 Task: Plan a hiking trip to a nearby trail on the 20th at 9:00 AM.
Action: Mouse moved to (57, 145)
Screenshot: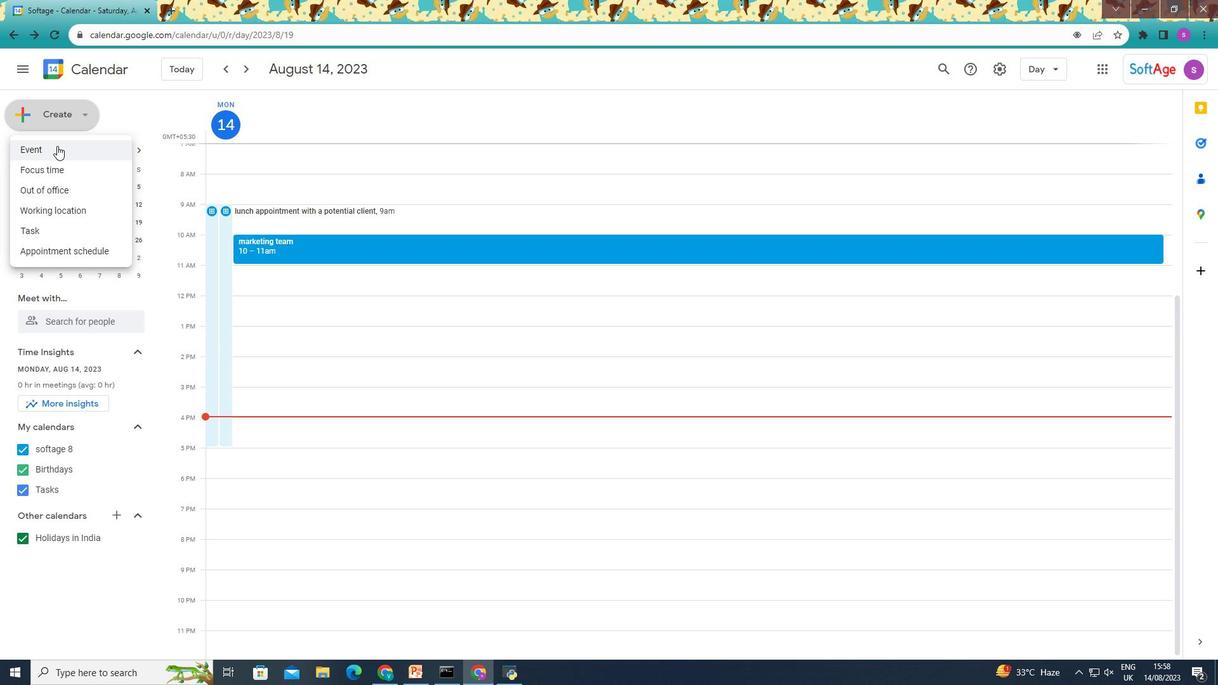 
Action: Mouse pressed left at (57, 145)
Screenshot: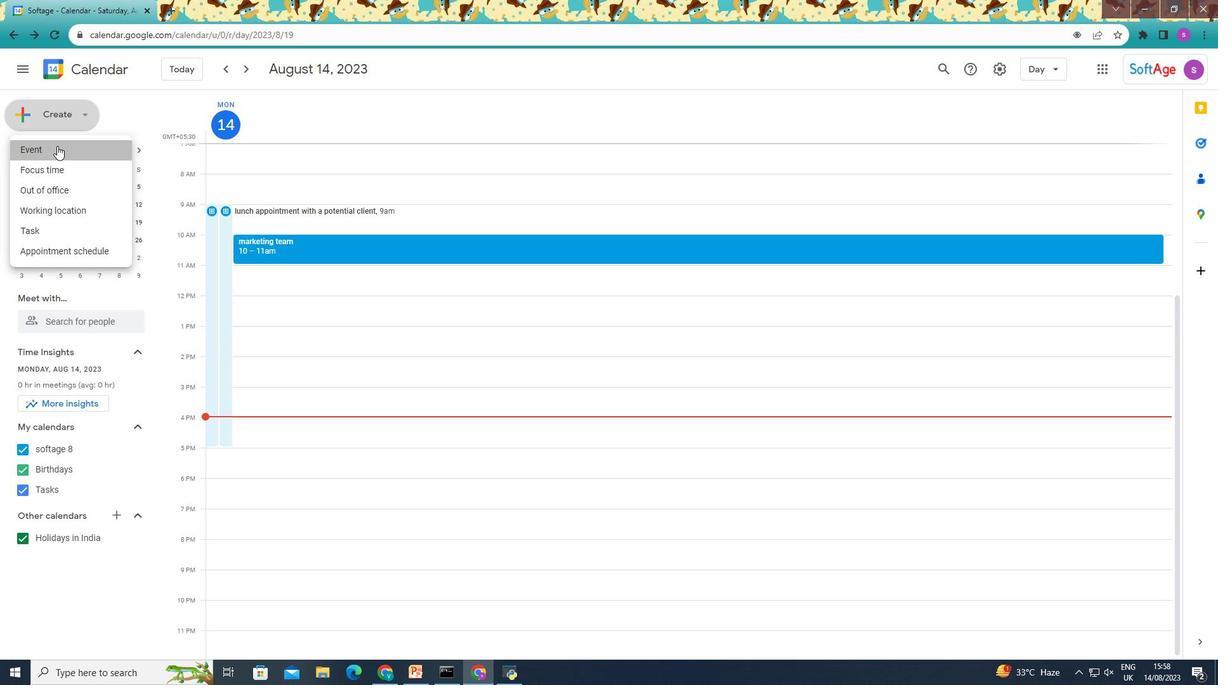
Action: Mouse moved to (574, 232)
Screenshot: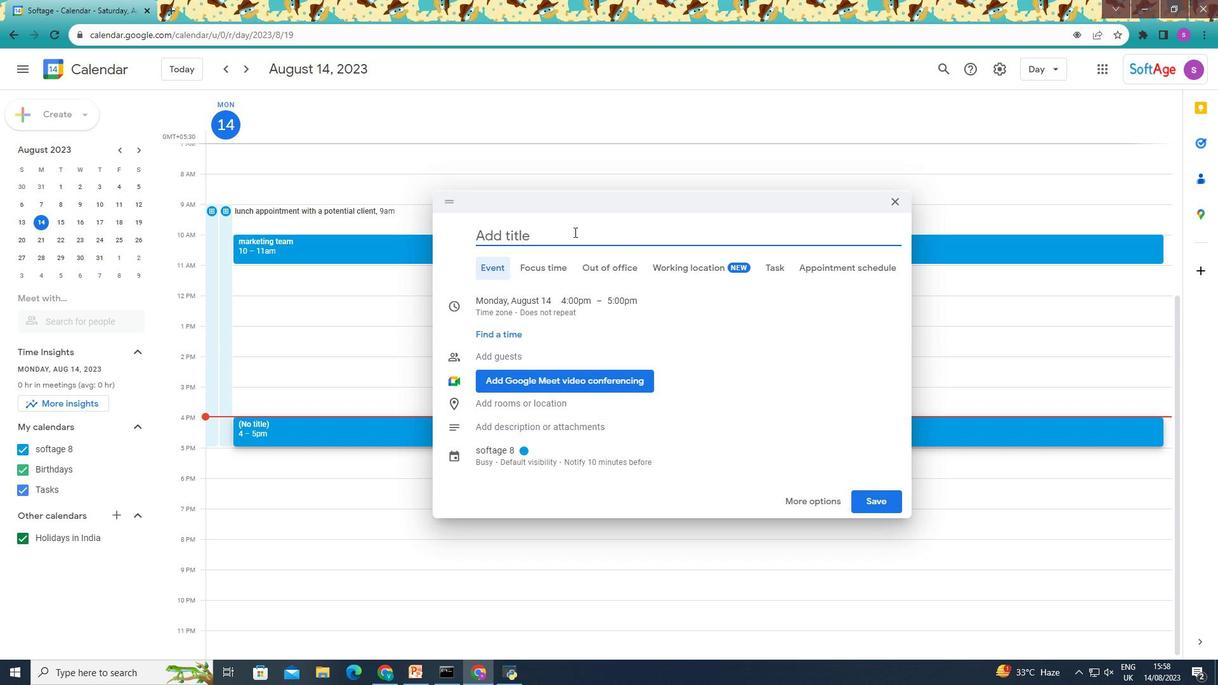 
Action: Mouse pressed left at (574, 232)
Screenshot: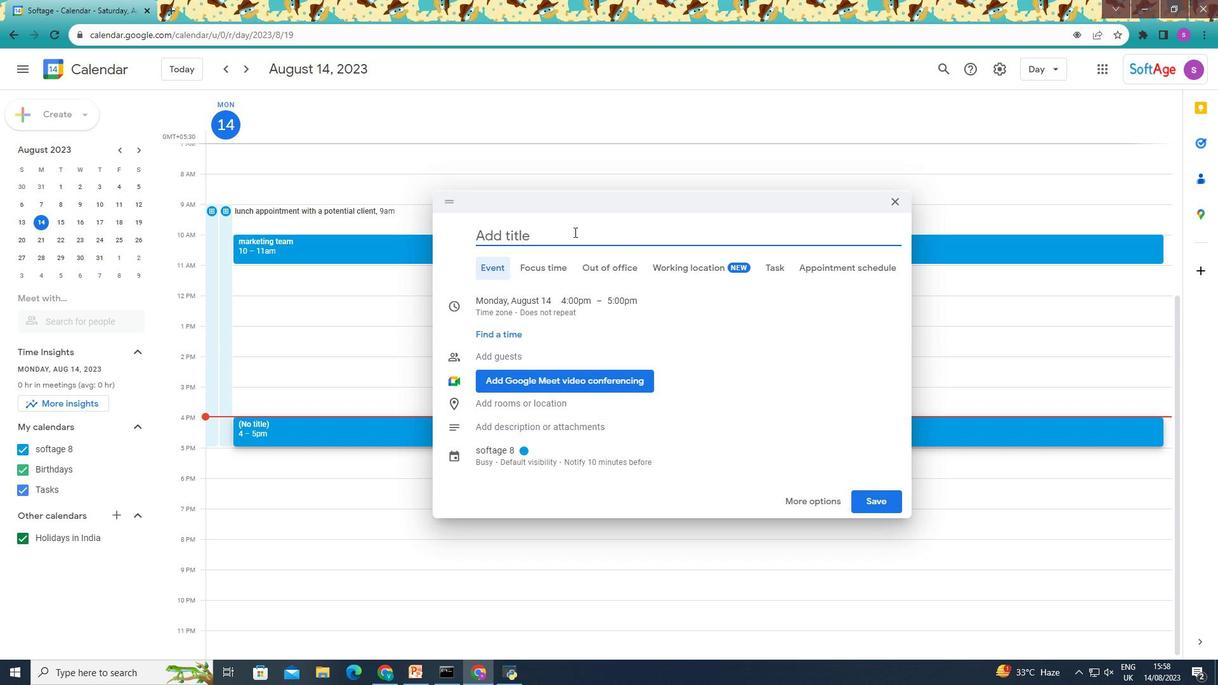
Action: Key pressed <Key.shift>Trail<Key.space>
Screenshot: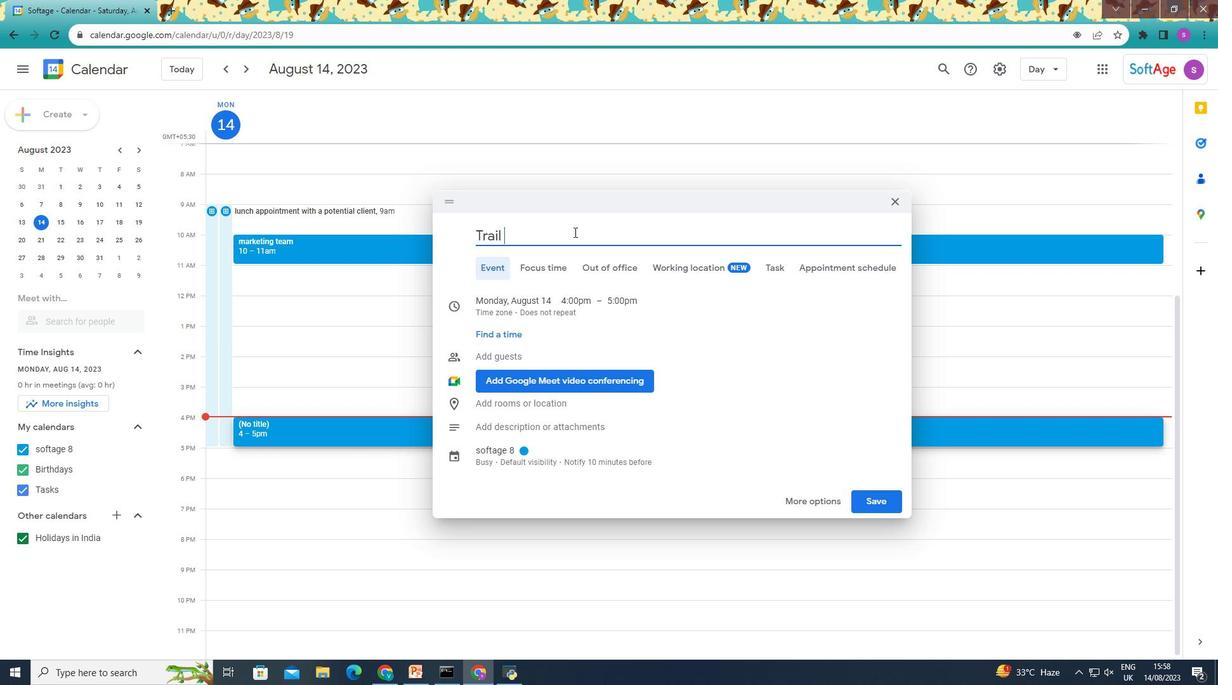 
Action: Mouse moved to (527, 302)
Screenshot: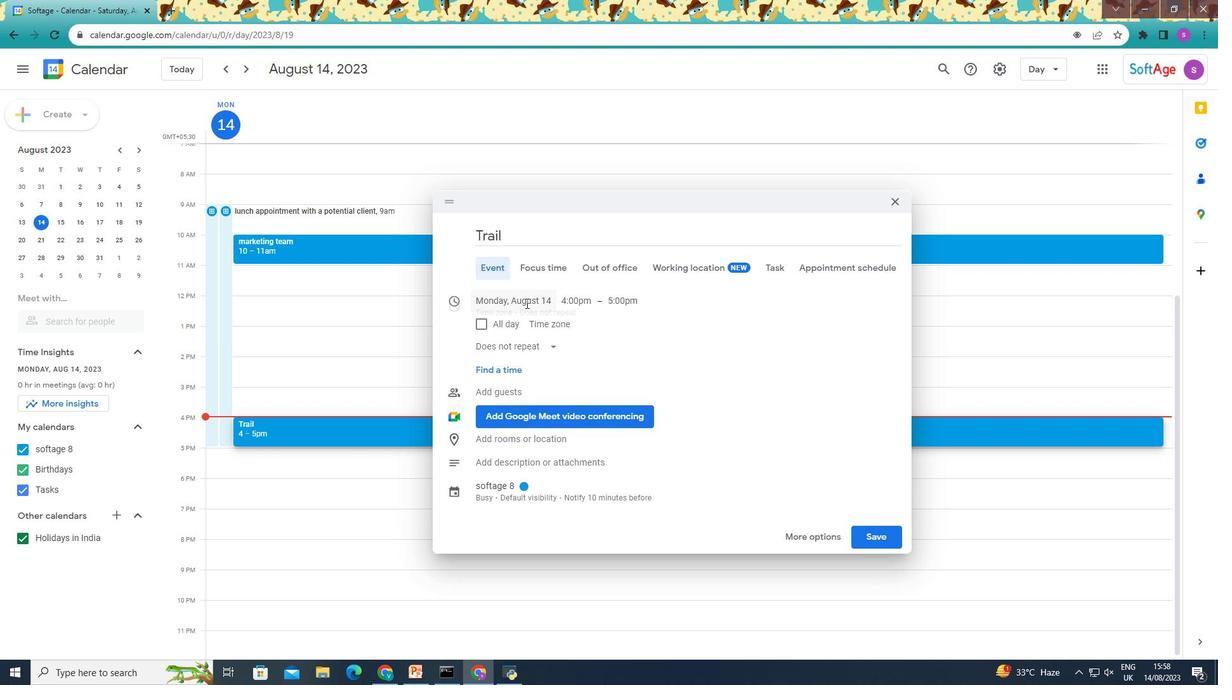 
Action: Mouse pressed left at (527, 302)
Screenshot: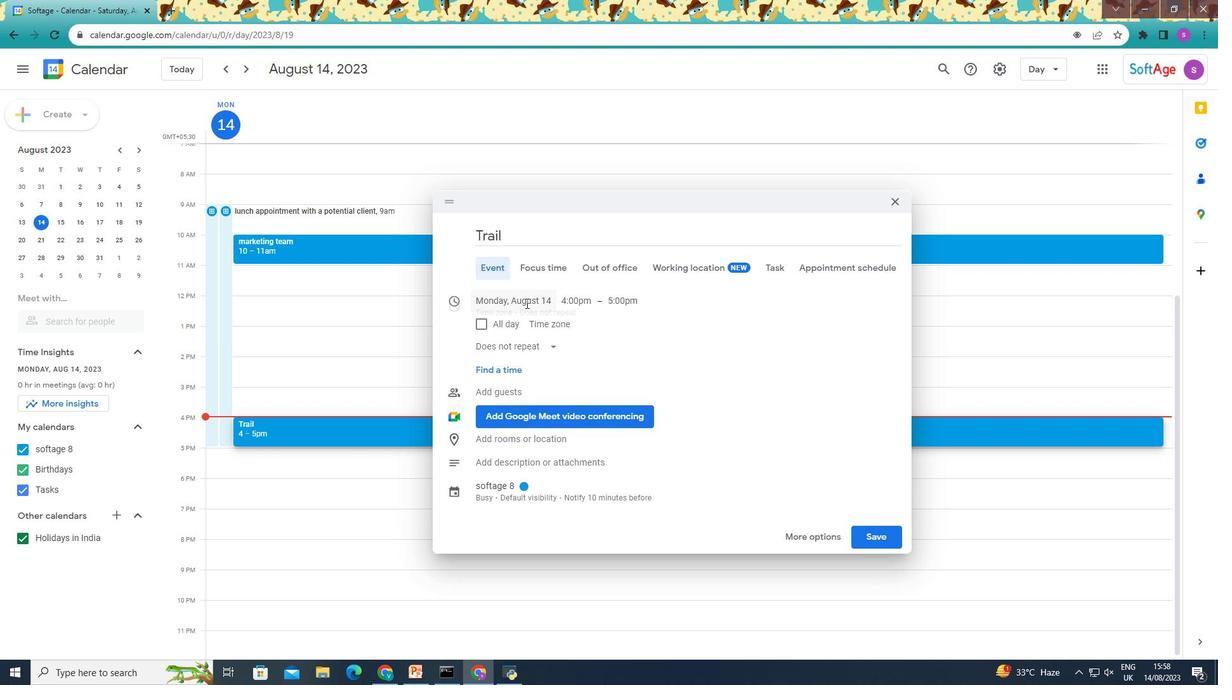 
Action: Mouse moved to (491, 416)
Screenshot: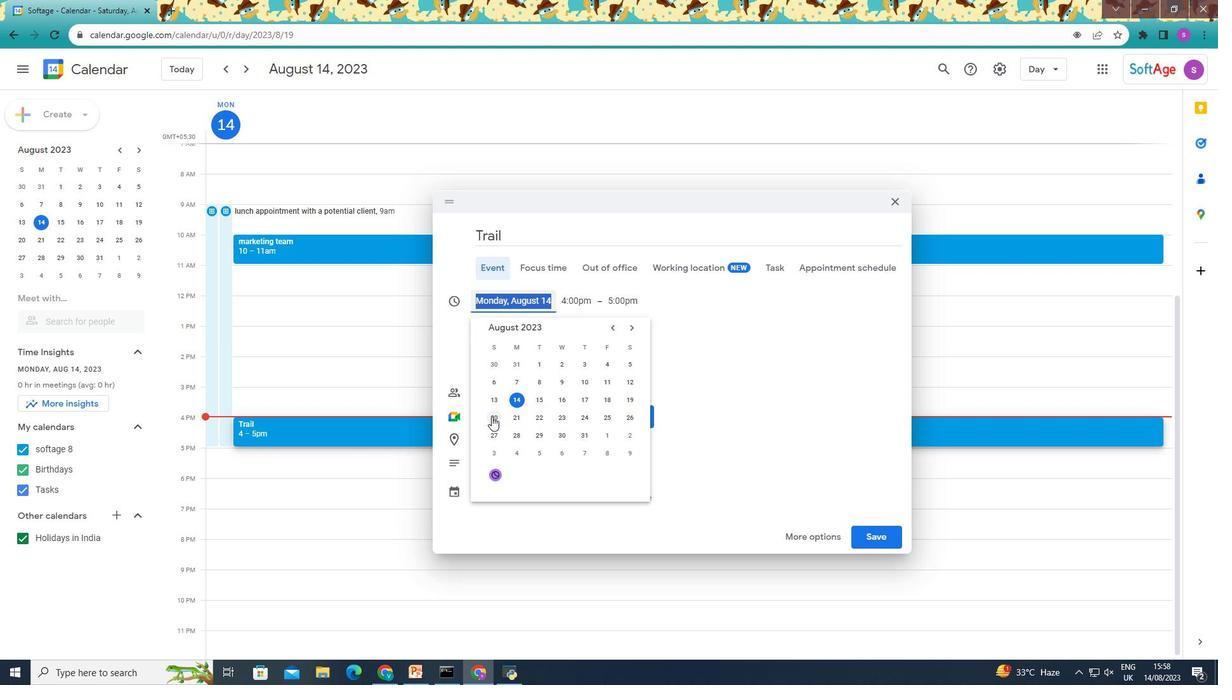 
Action: Mouse pressed left at (491, 416)
Screenshot: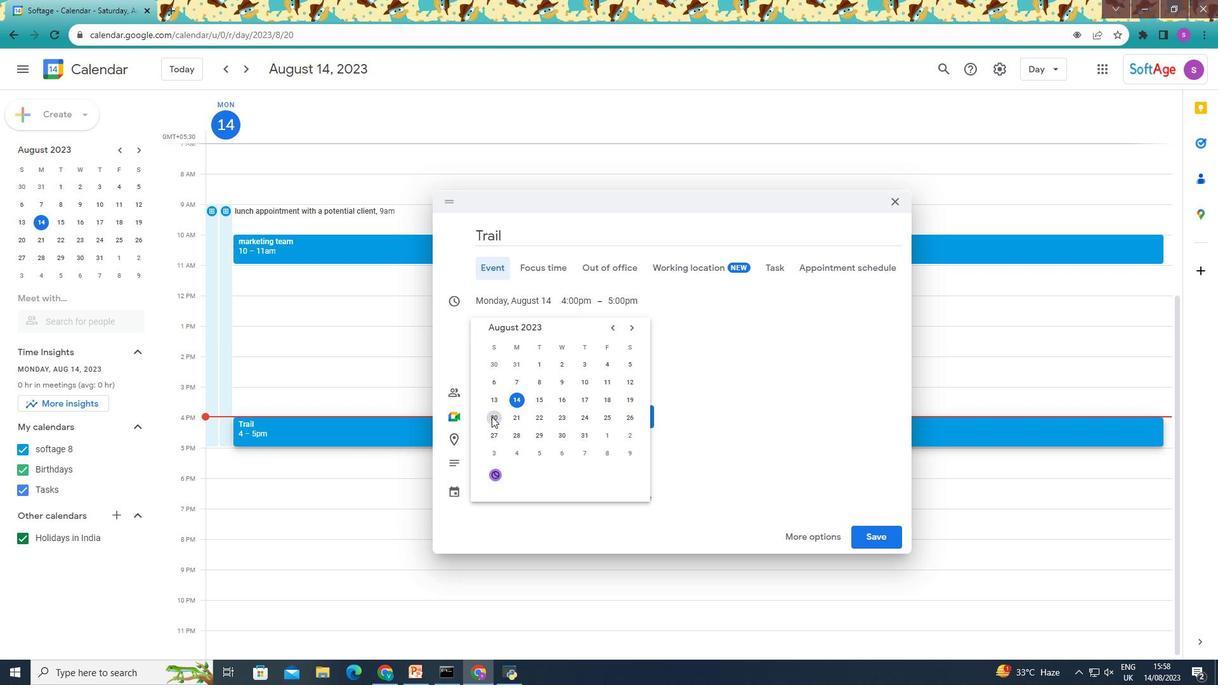 
Action: Mouse moved to (579, 295)
Screenshot: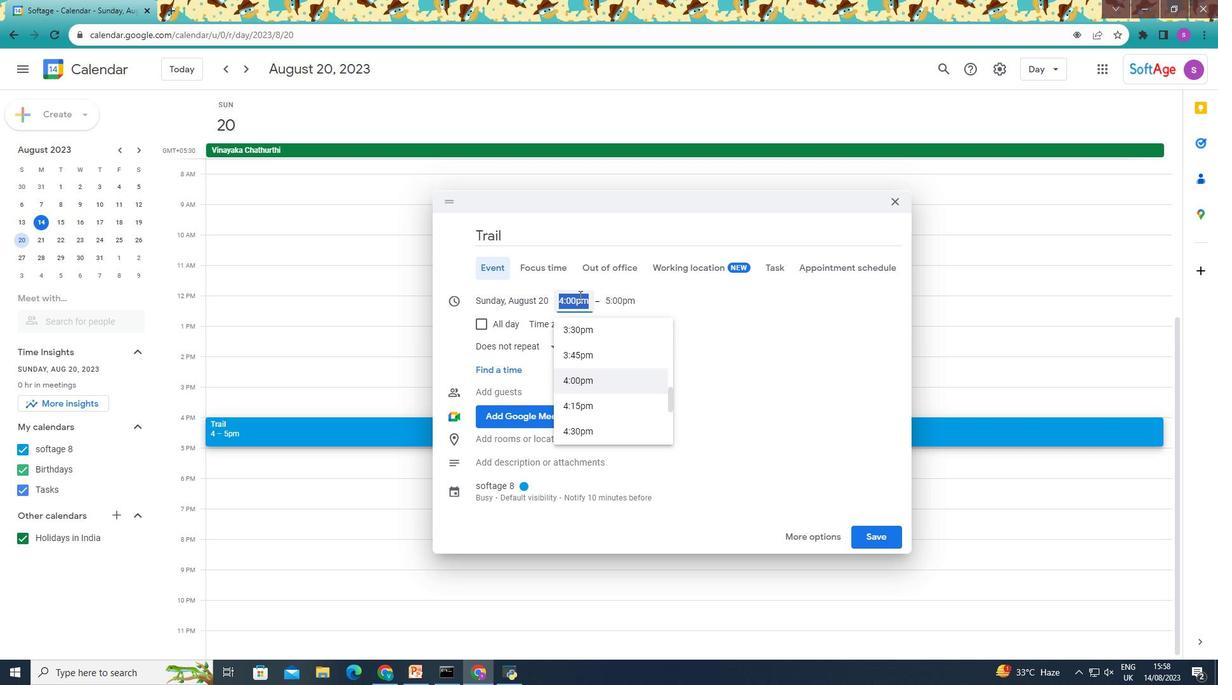 
Action: Mouse pressed left at (579, 295)
Screenshot: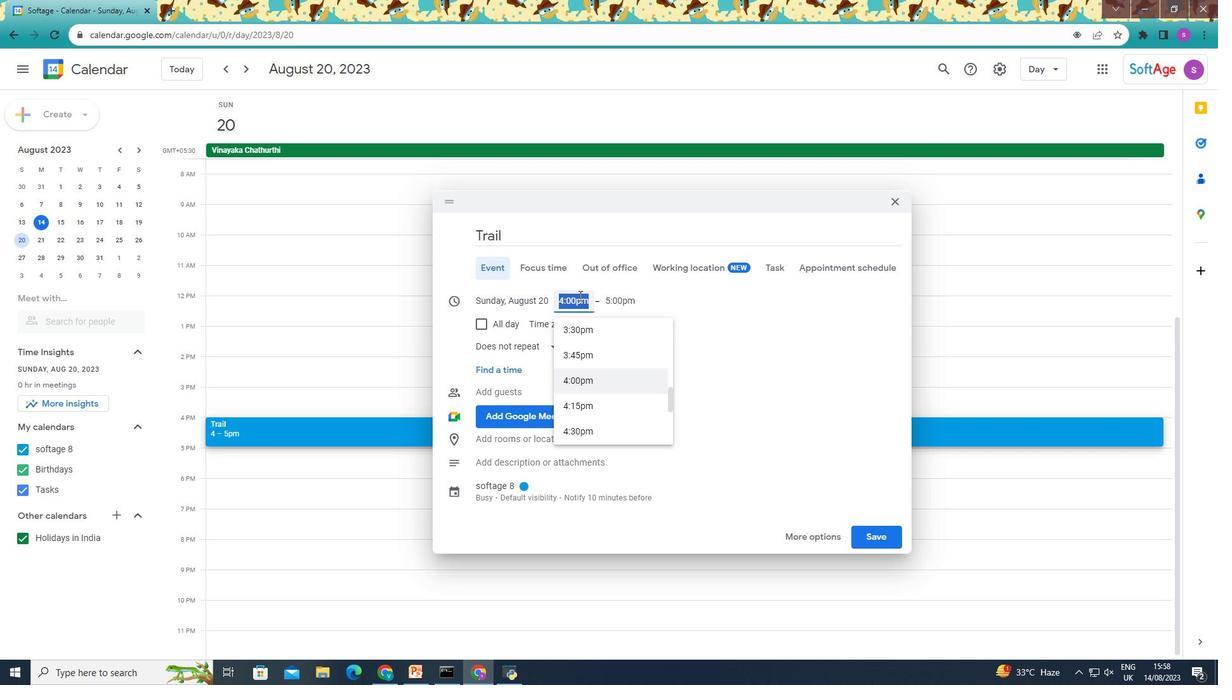 
Action: Mouse moved to (588, 379)
Screenshot: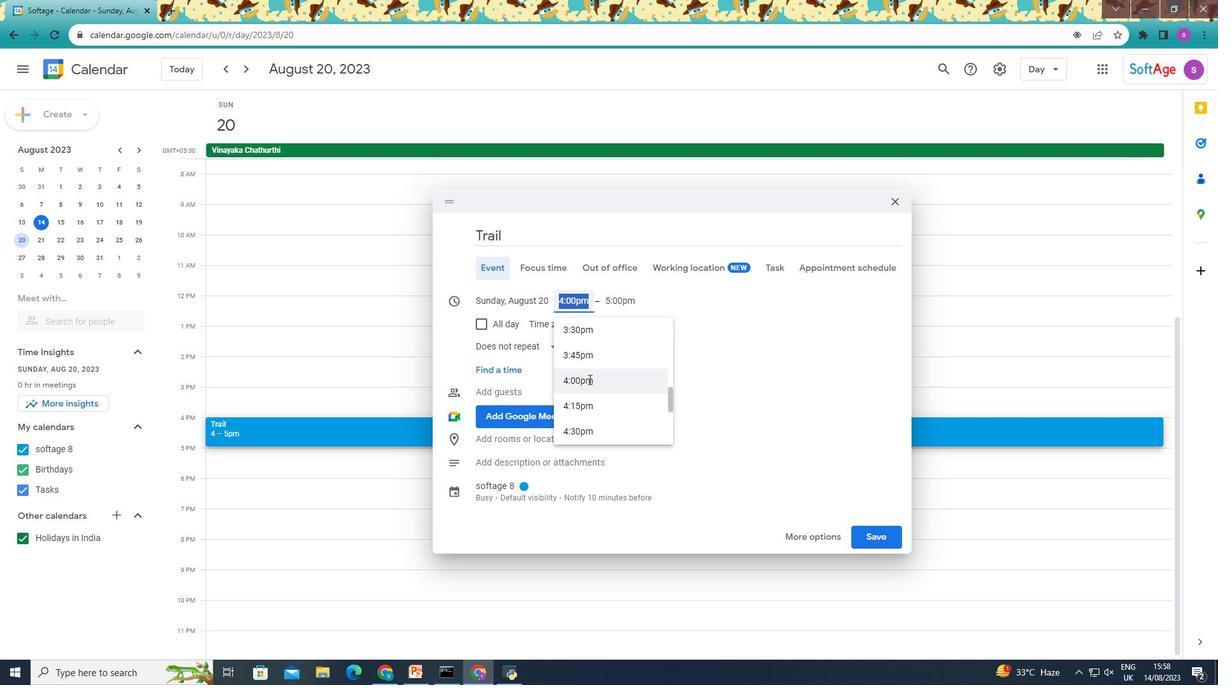 
Action: Mouse scrolled (588, 380) with delta (0, 0)
Screenshot: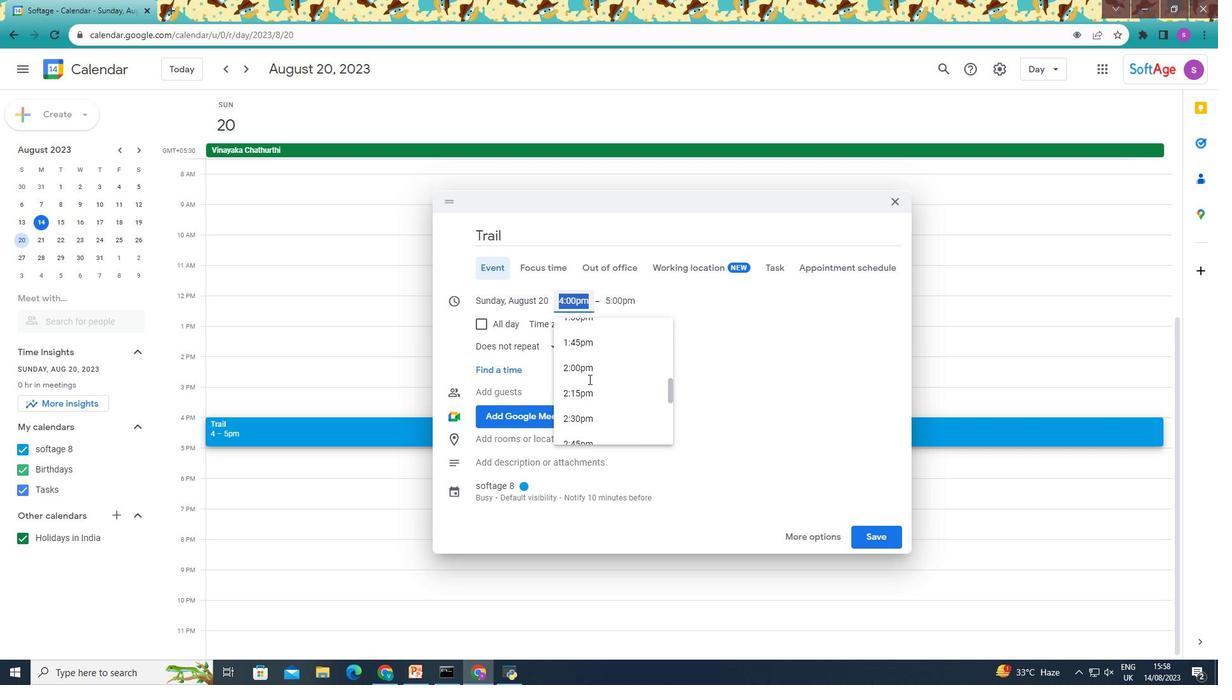 
Action: Mouse scrolled (588, 380) with delta (0, 0)
Screenshot: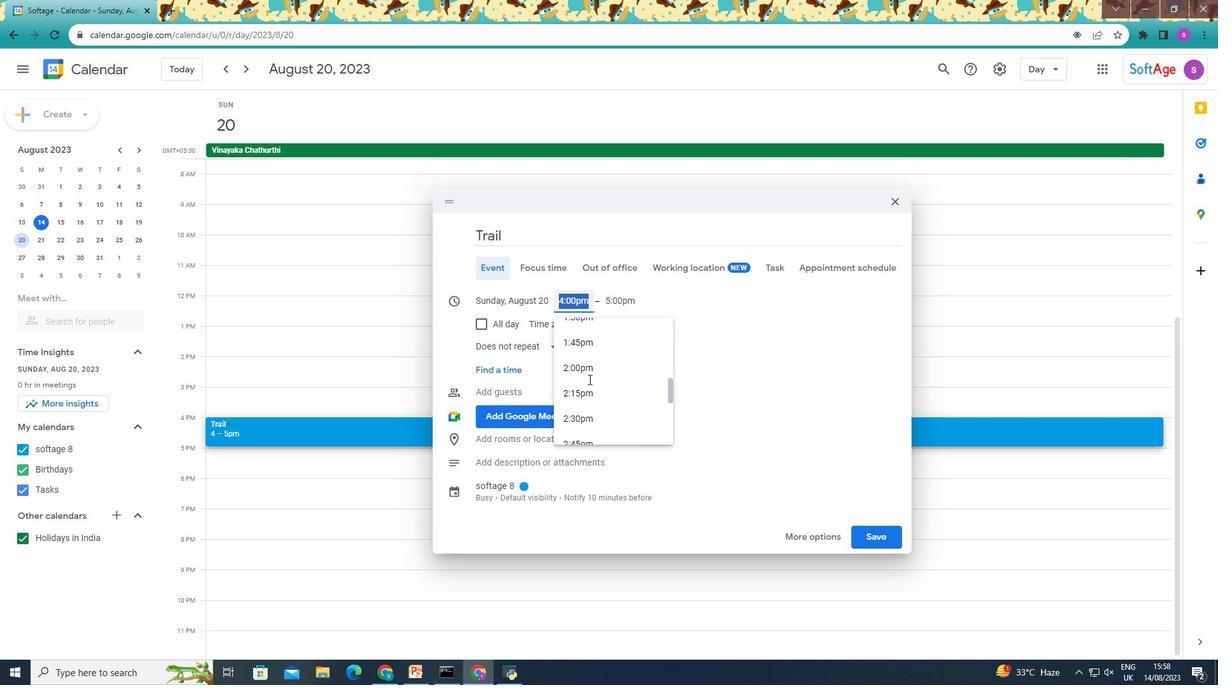 
Action: Mouse scrolled (588, 380) with delta (0, 0)
Screenshot: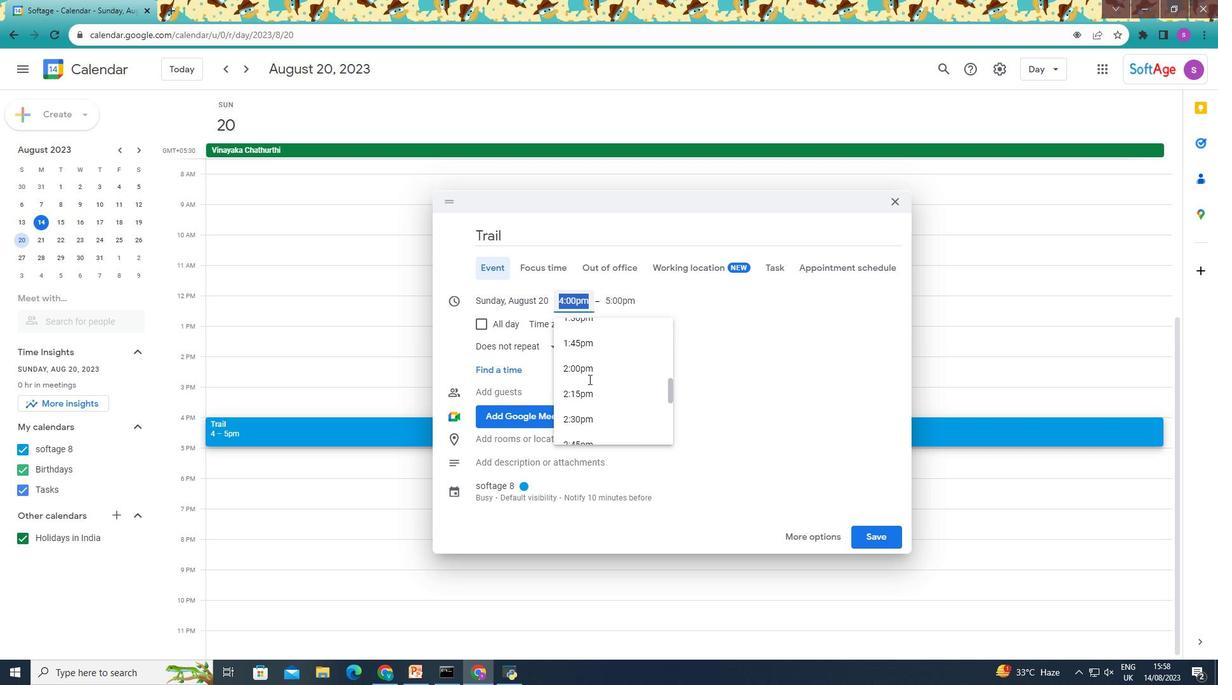 
Action: Mouse scrolled (588, 380) with delta (0, 0)
Screenshot: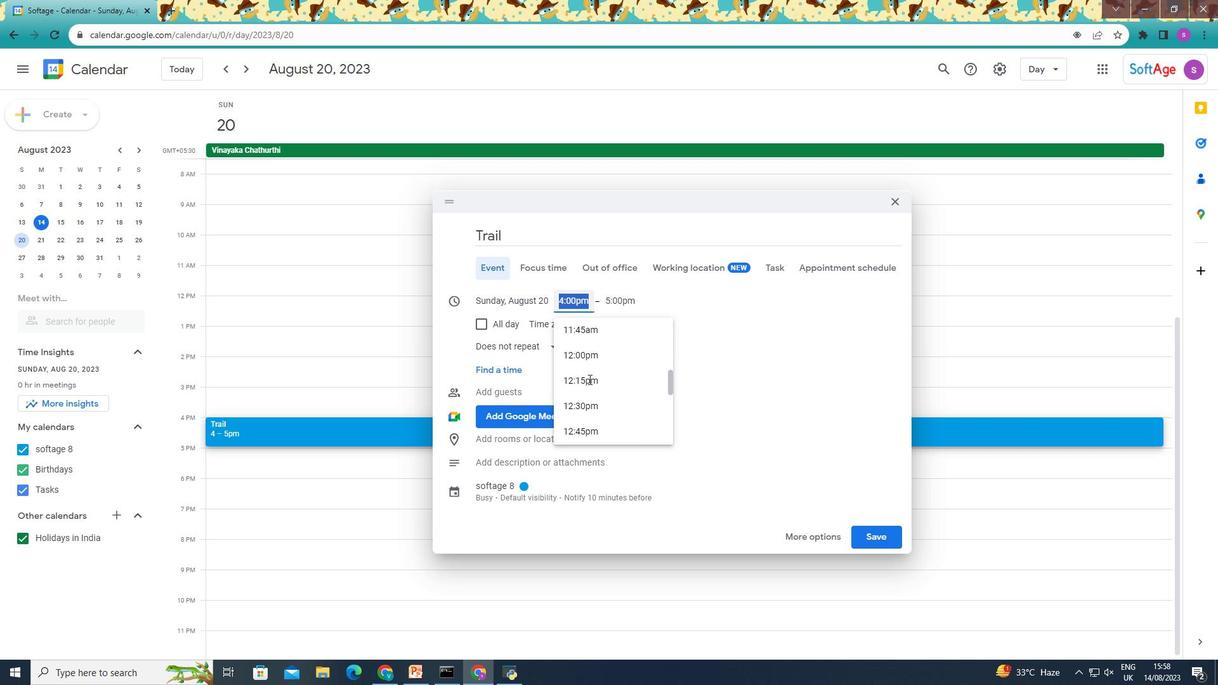 
Action: Mouse scrolled (588, 380) with delta (0, 0)
Screenshot: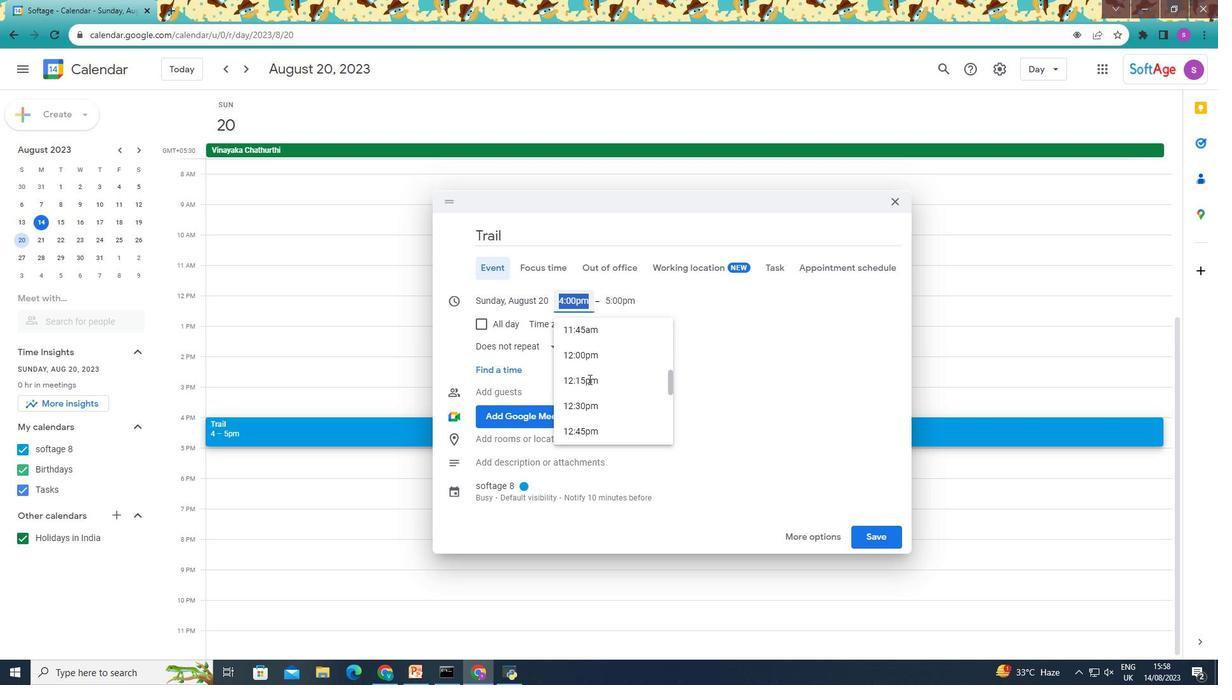 
Action: Mouse scrolled (588, 380) with delta (0, 0)
Screenshot: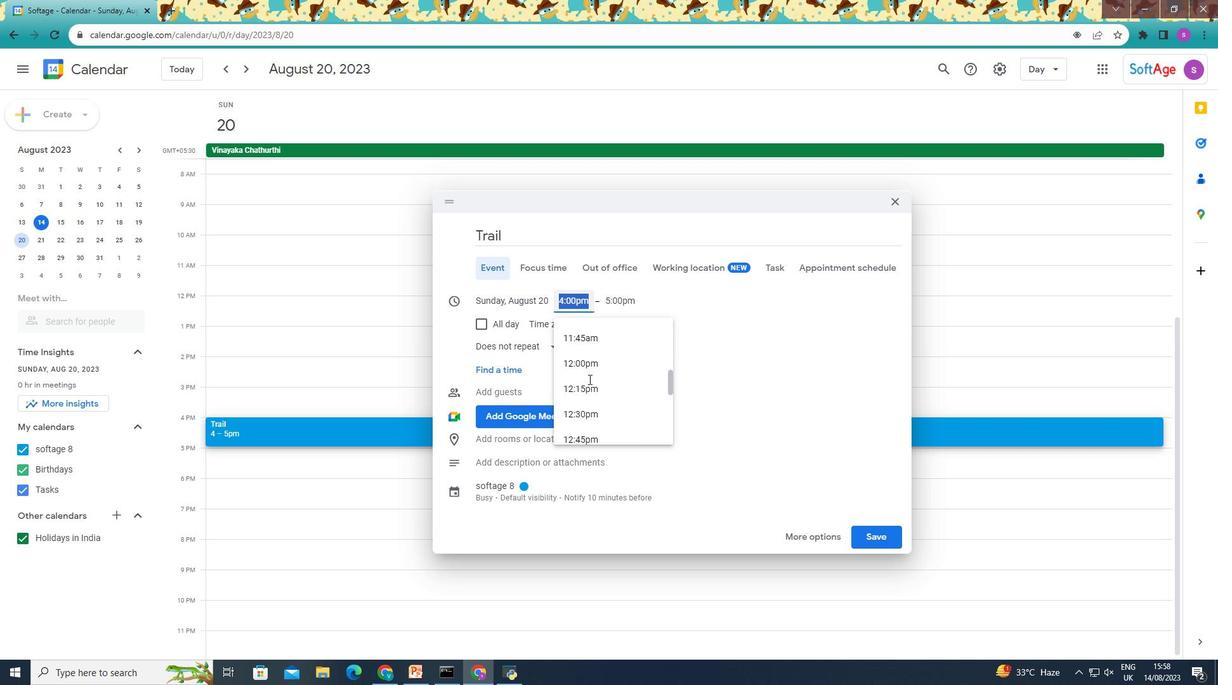 
Action: Mouse scrolled (588, 380) with delta (0, 0)
Screenshot: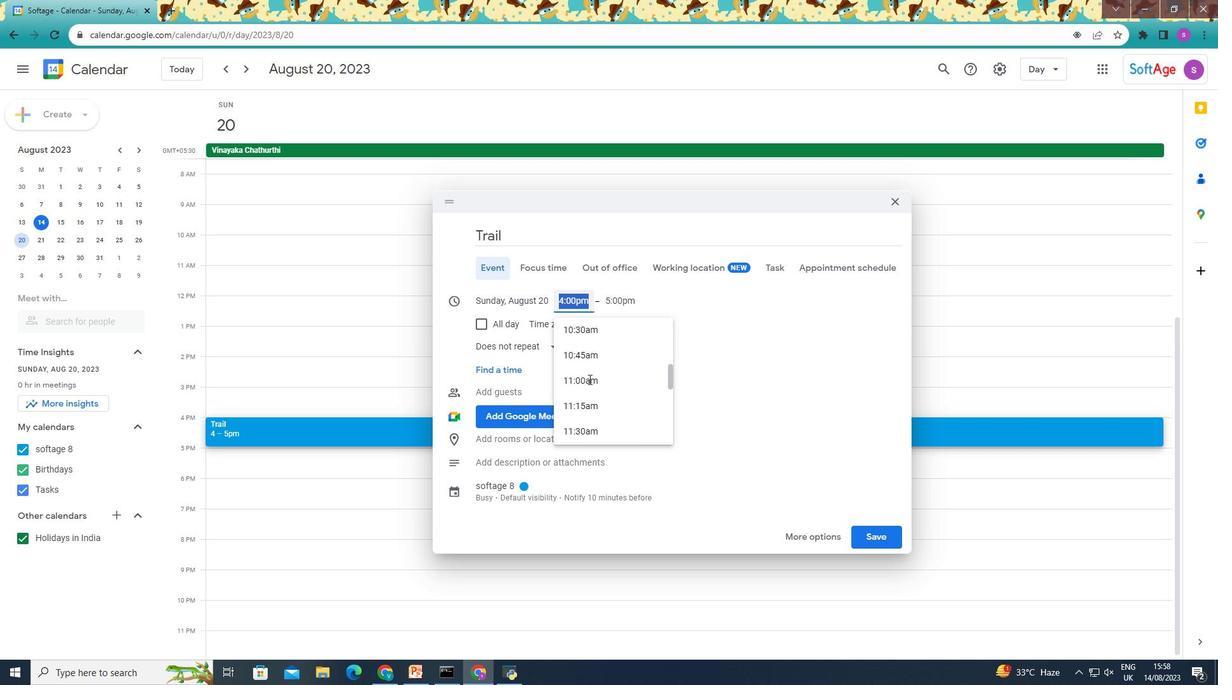 
Action: Mouse scrolled (588, 380) with delta (0, 0)
Screenshot: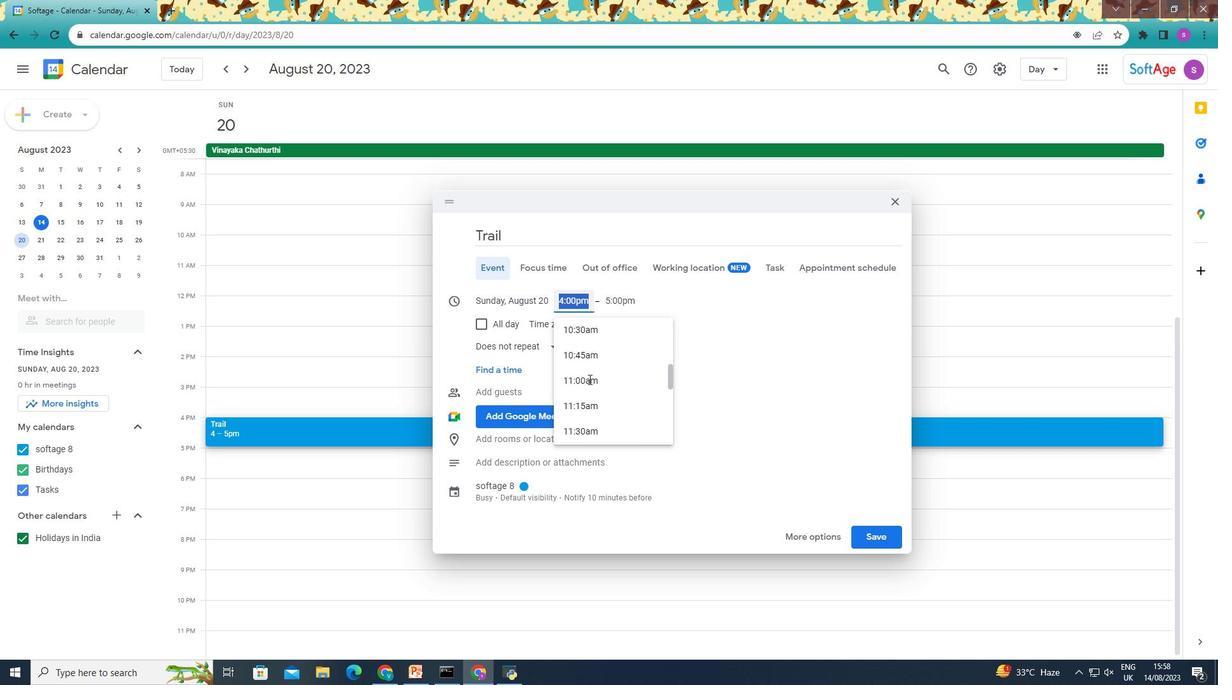 
Action: Mouse scrolled (588, 380) with delta (0, 0)
Screenshot: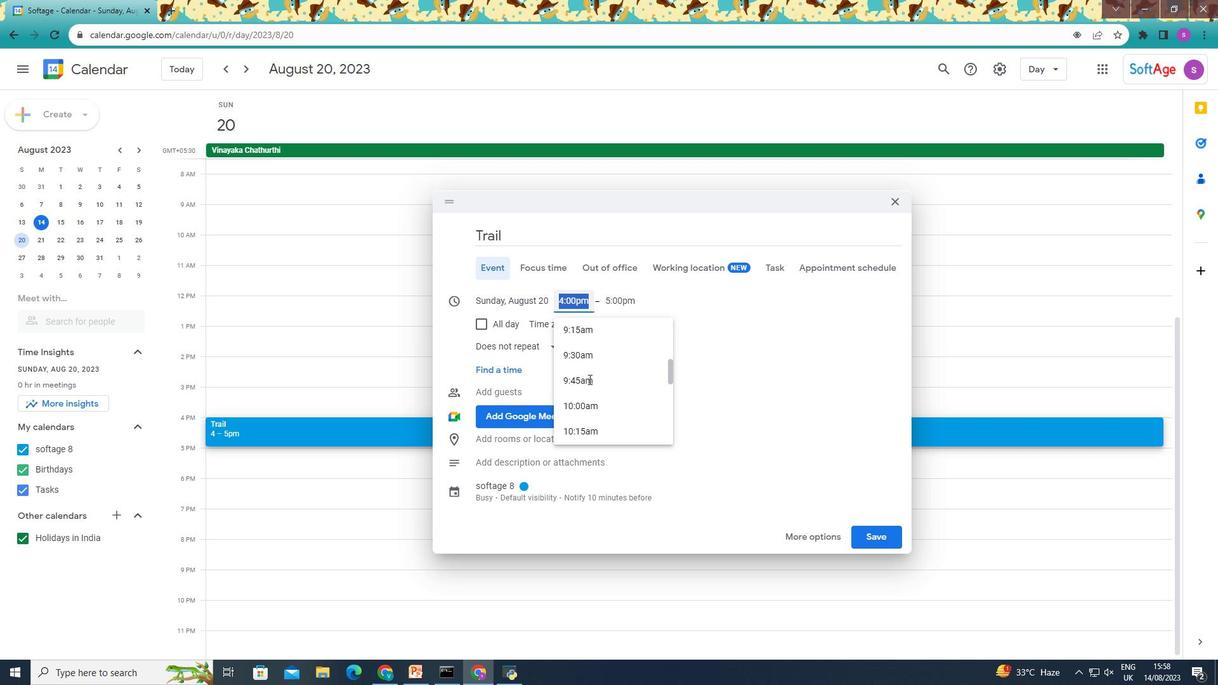 
Action: Mouse scrolled (588, 380) with delta (0, 0)
Screenshot: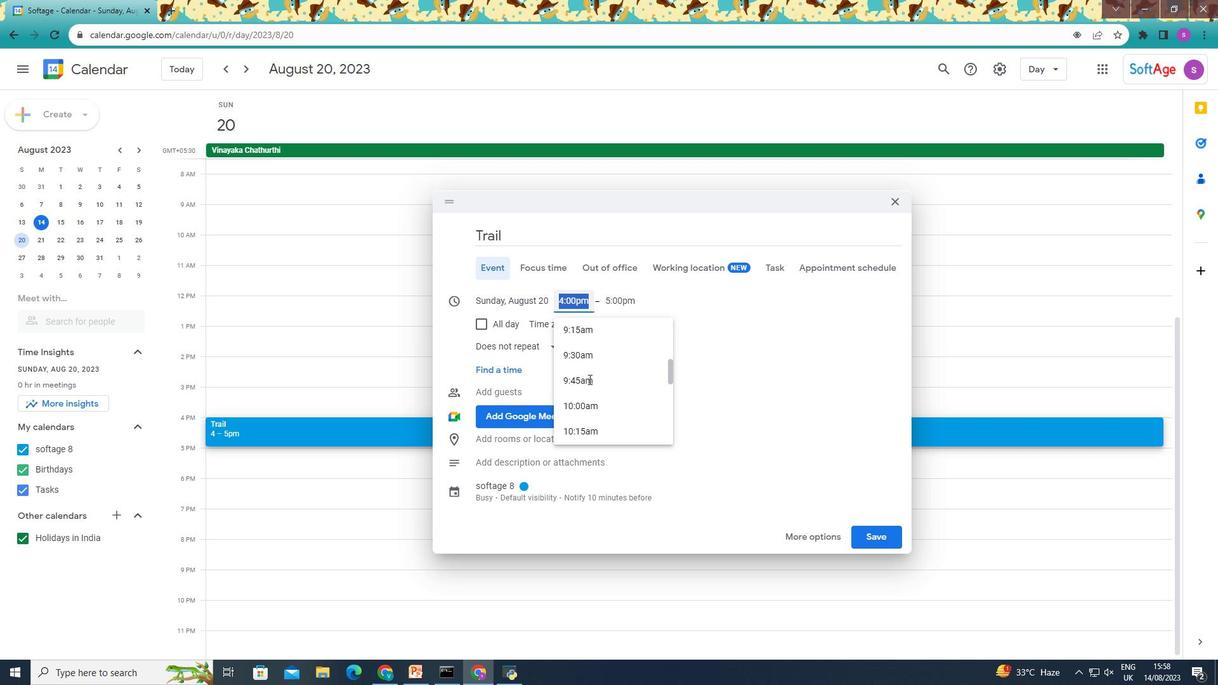 
Action: Mouse scrolled (588, 380) with delta (0, 0)
Screenshot: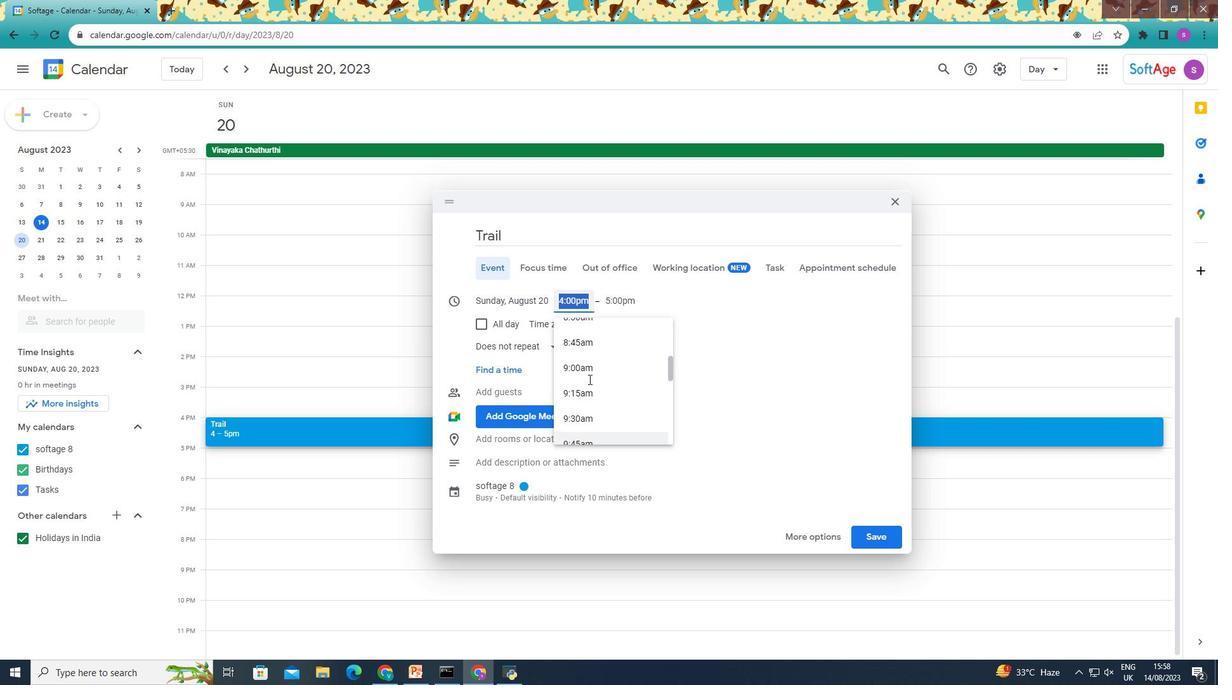 
Action: Mouse moved to (599, 368)
Screenshot: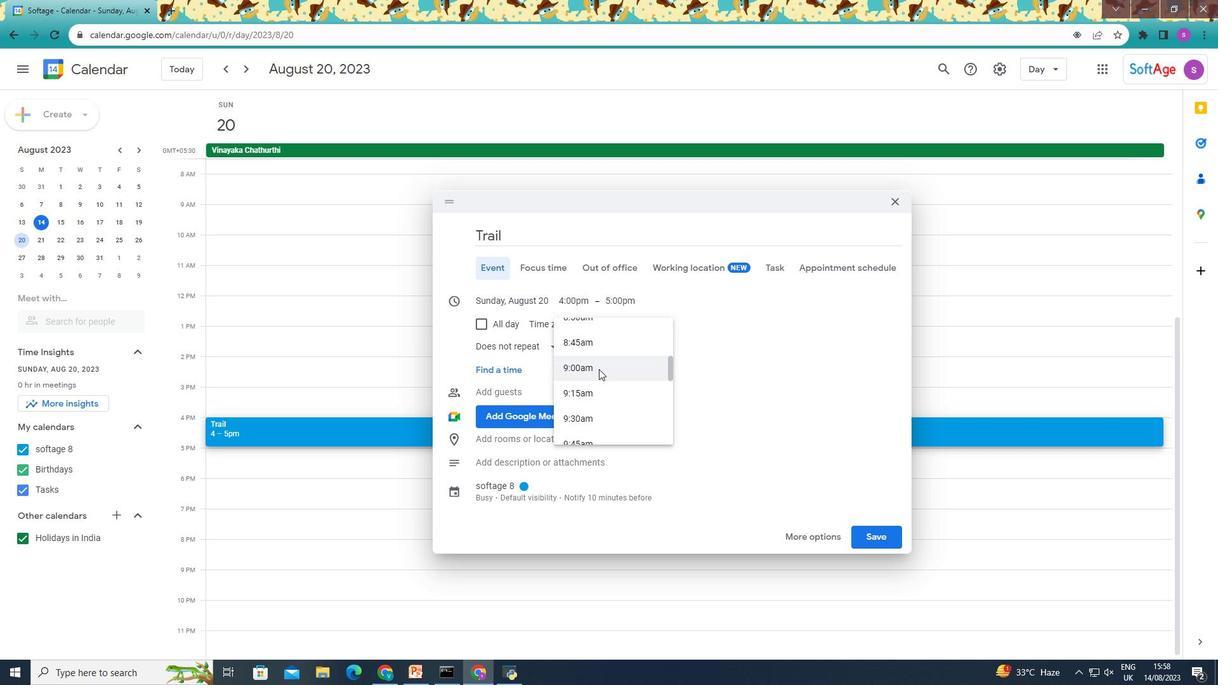 
Action: Mouse pressed left at (599, 368)
Screenshot: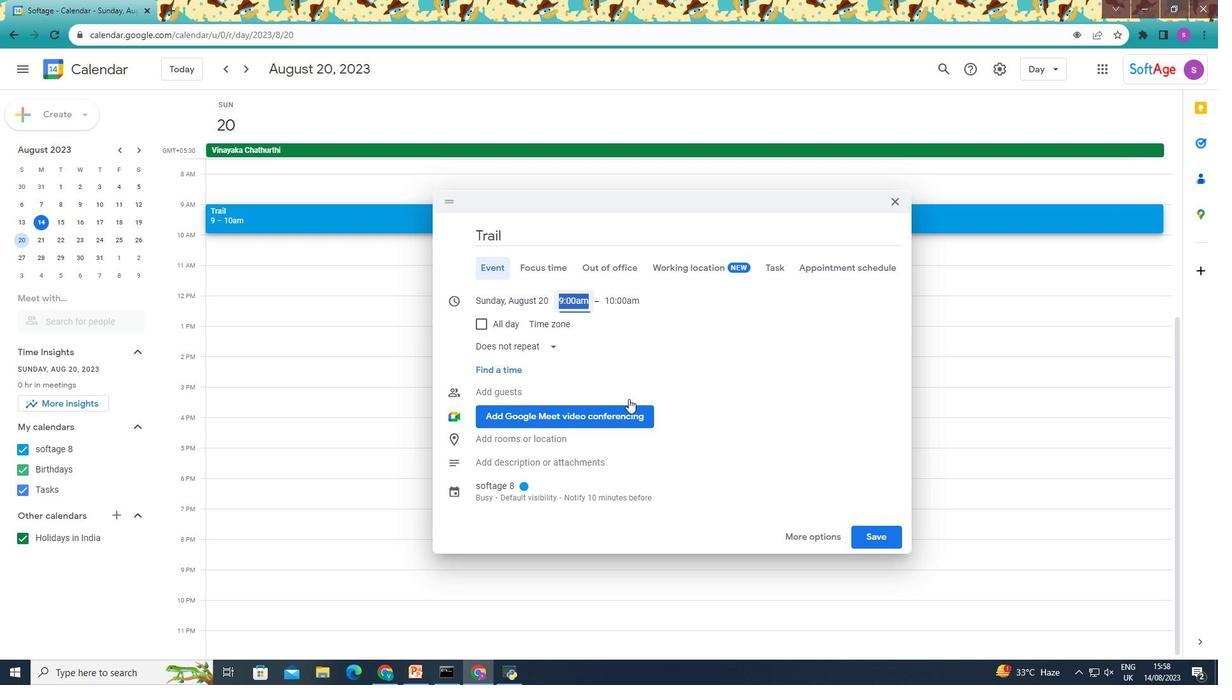 
Action: Mouse moved to (866, 534)
Screenshot: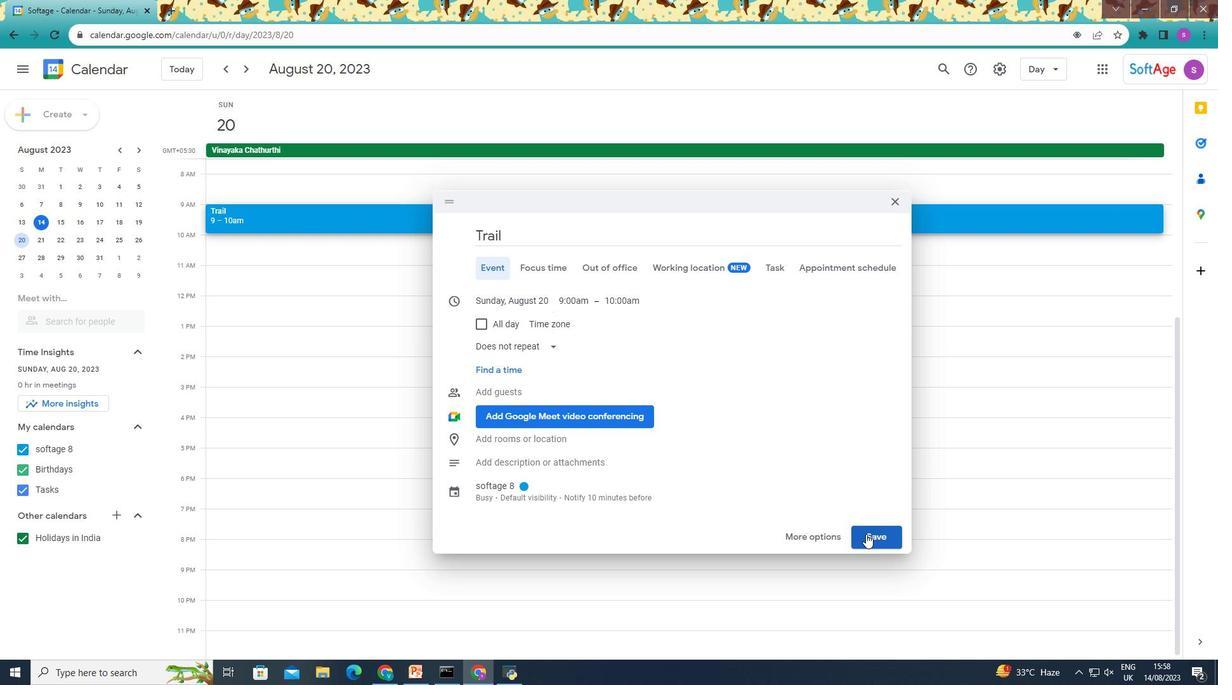 
Action: Mouse pressed left at (866, 534)
Screenshot: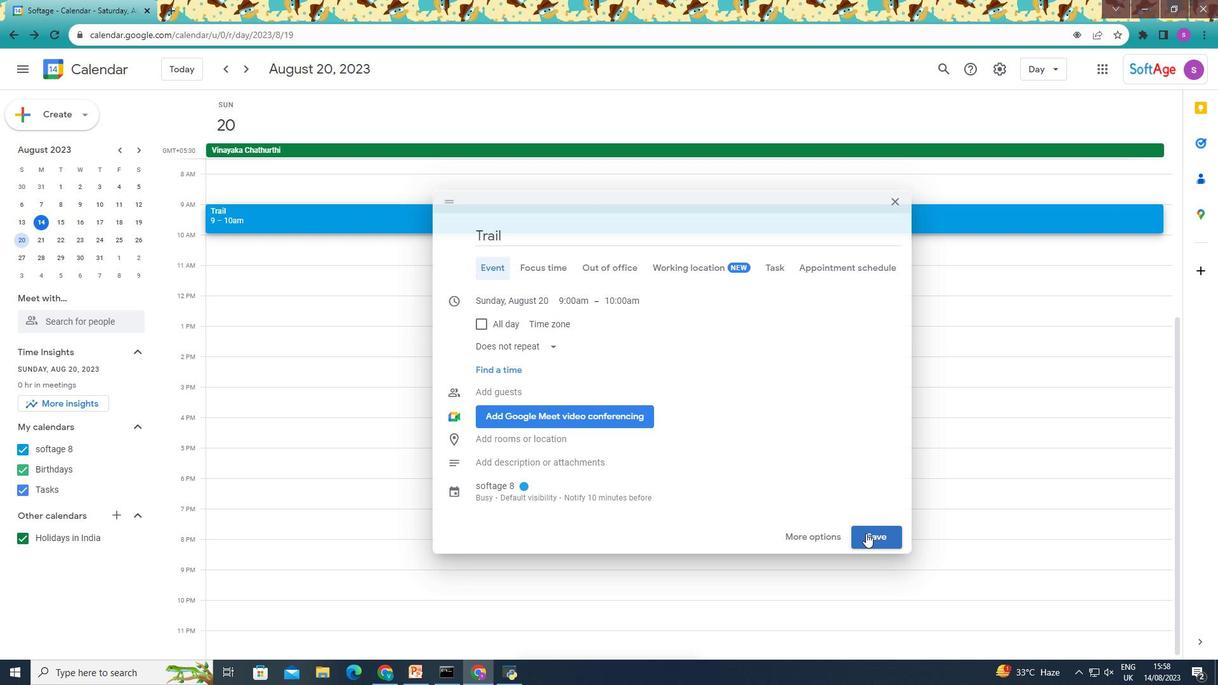 
Action: Mouse moved to (589, 309)
Screenshot: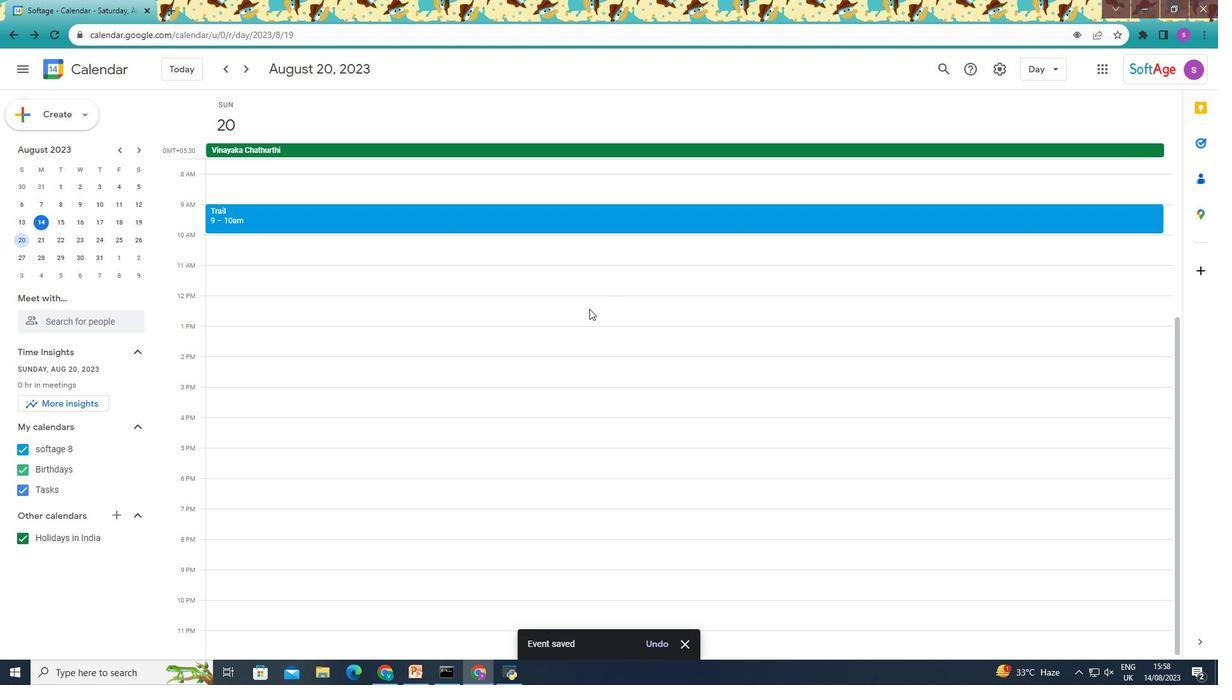 
